 Task: Advanced Features: Encode a video using the AV1 codec for efficient compression.
Action: Mouse moved to (732, 682)
Screenshot: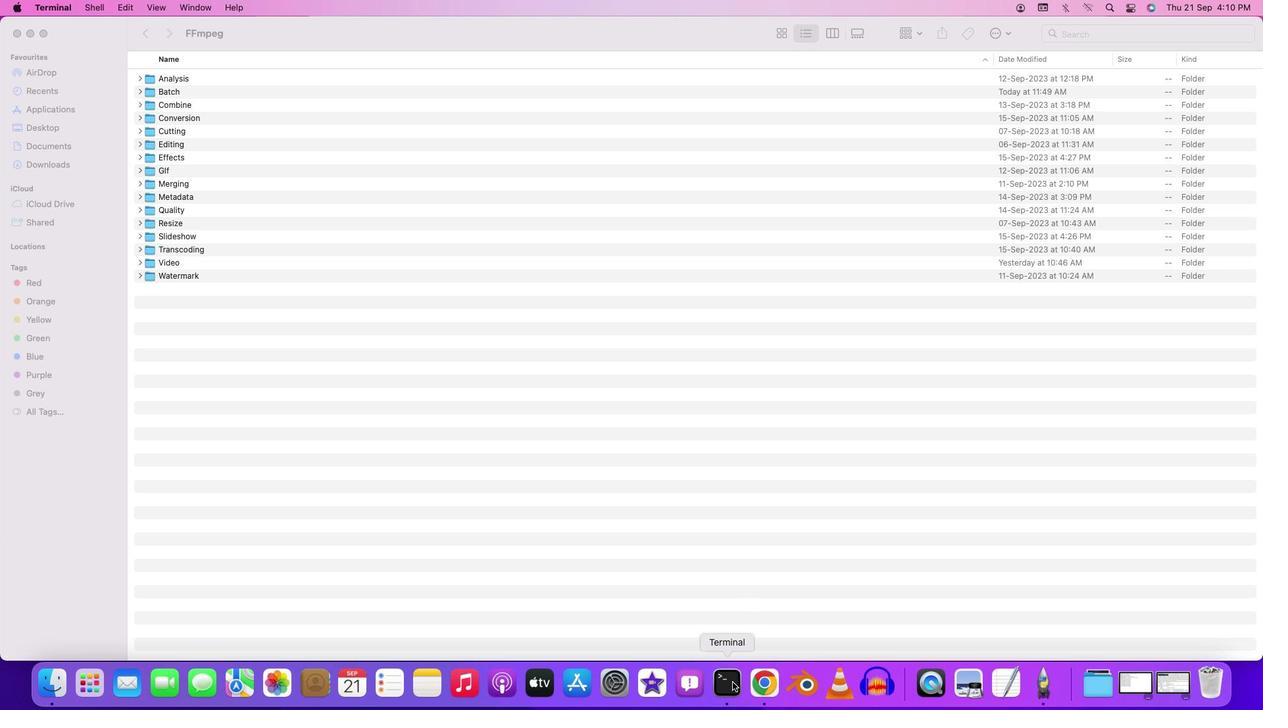 
Action: Mouse pressed right at (732, 682)
Screenshot: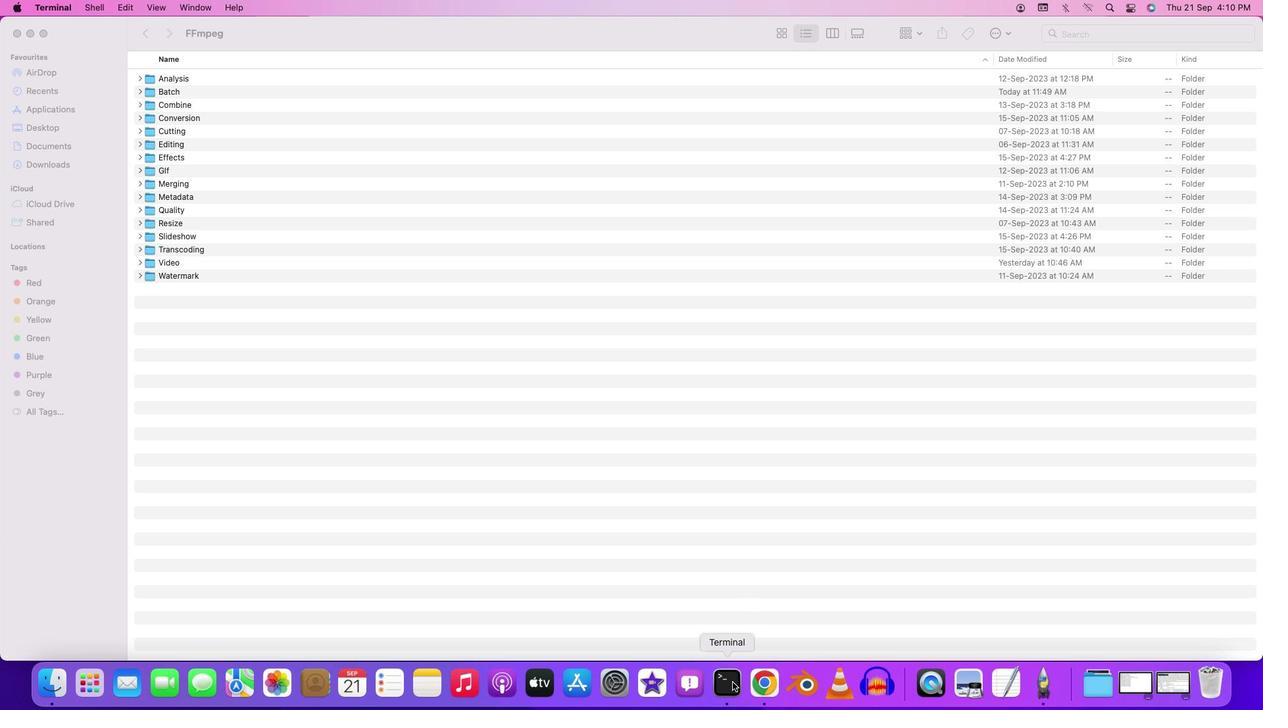 
Action: Mouse moved to (759, 517)
Screenshot: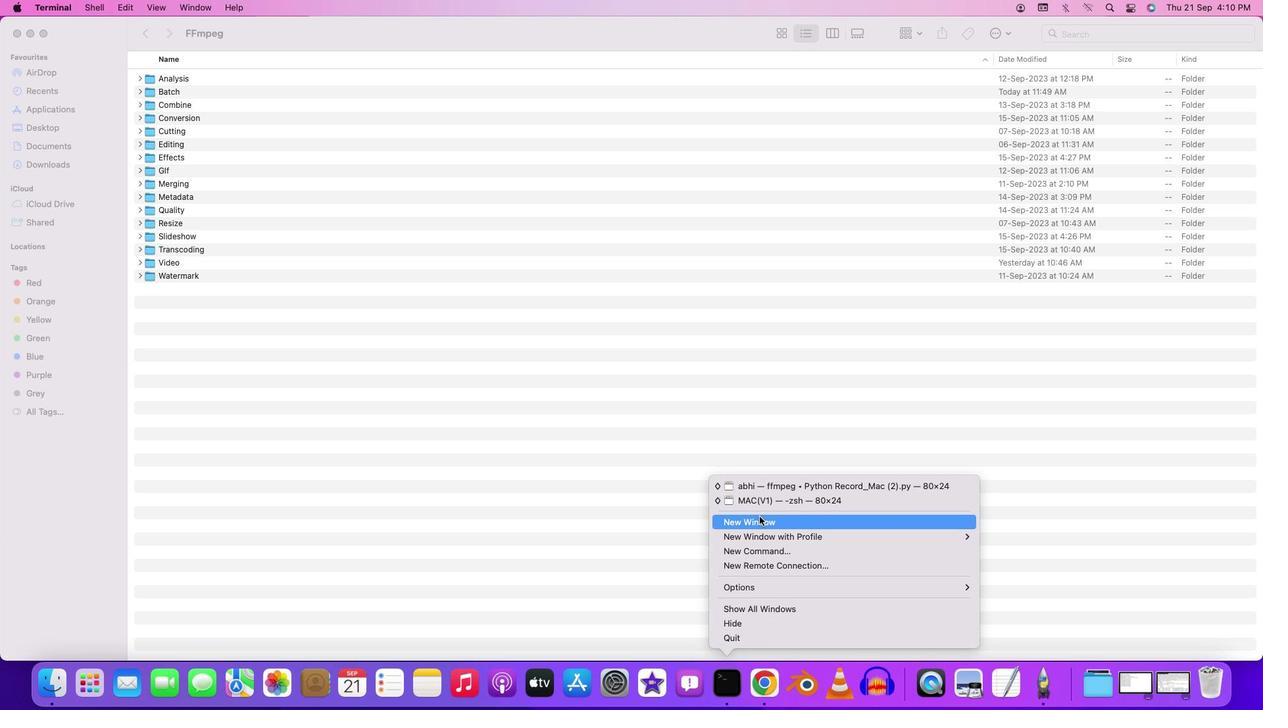 
Action: Mouse pressed left at (759, 517)
Screenshot: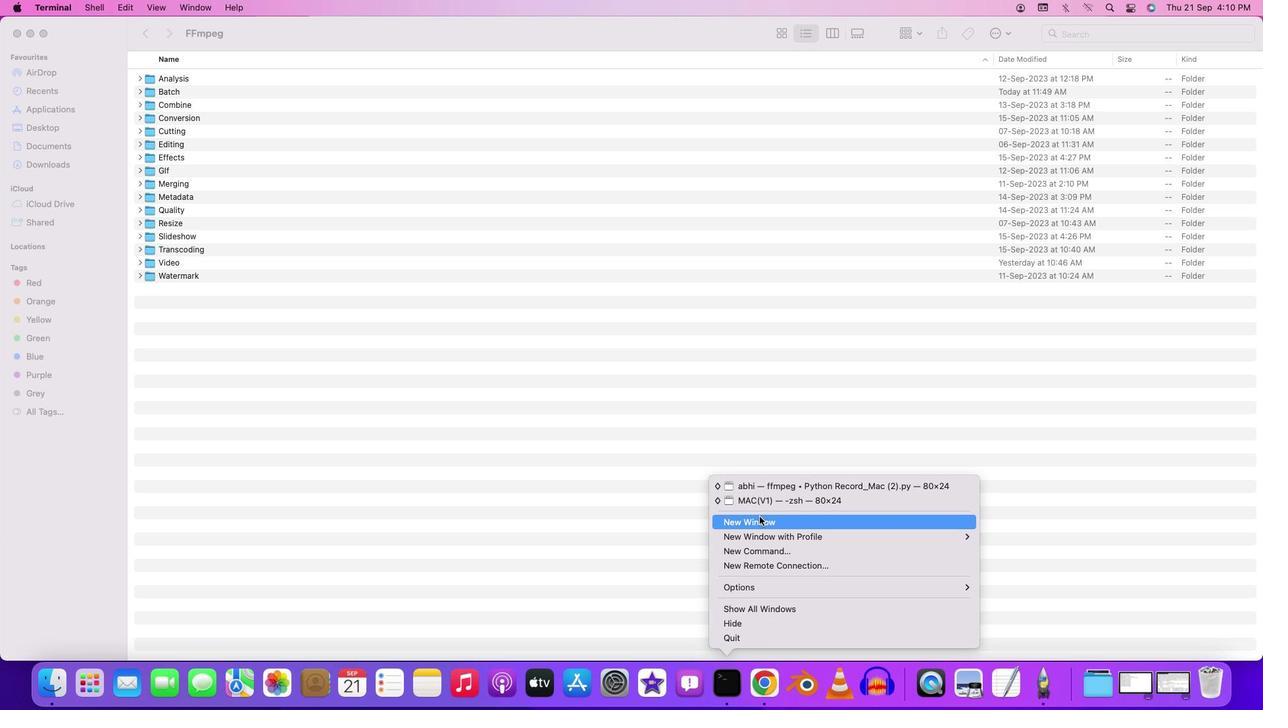 
Action: Mouse moved to (305, 25)
Screenshot: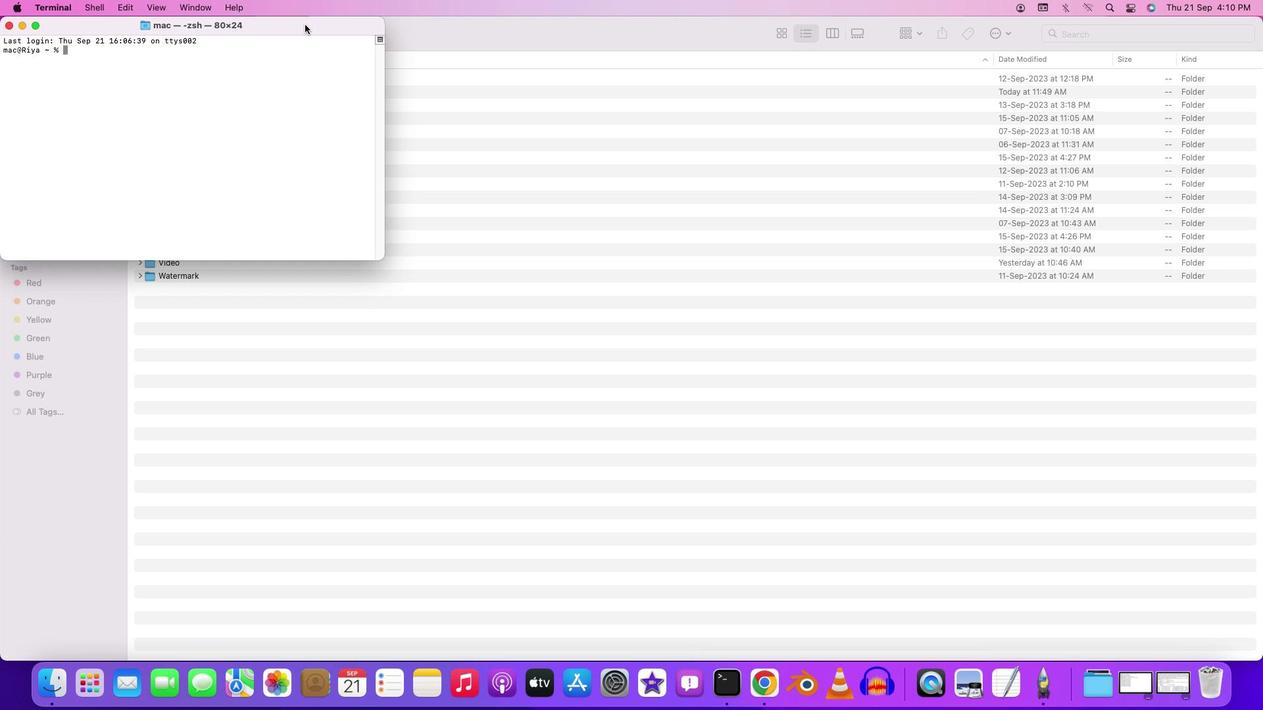 
Action: Mouse pressed left at (305, 25)
Screenshot: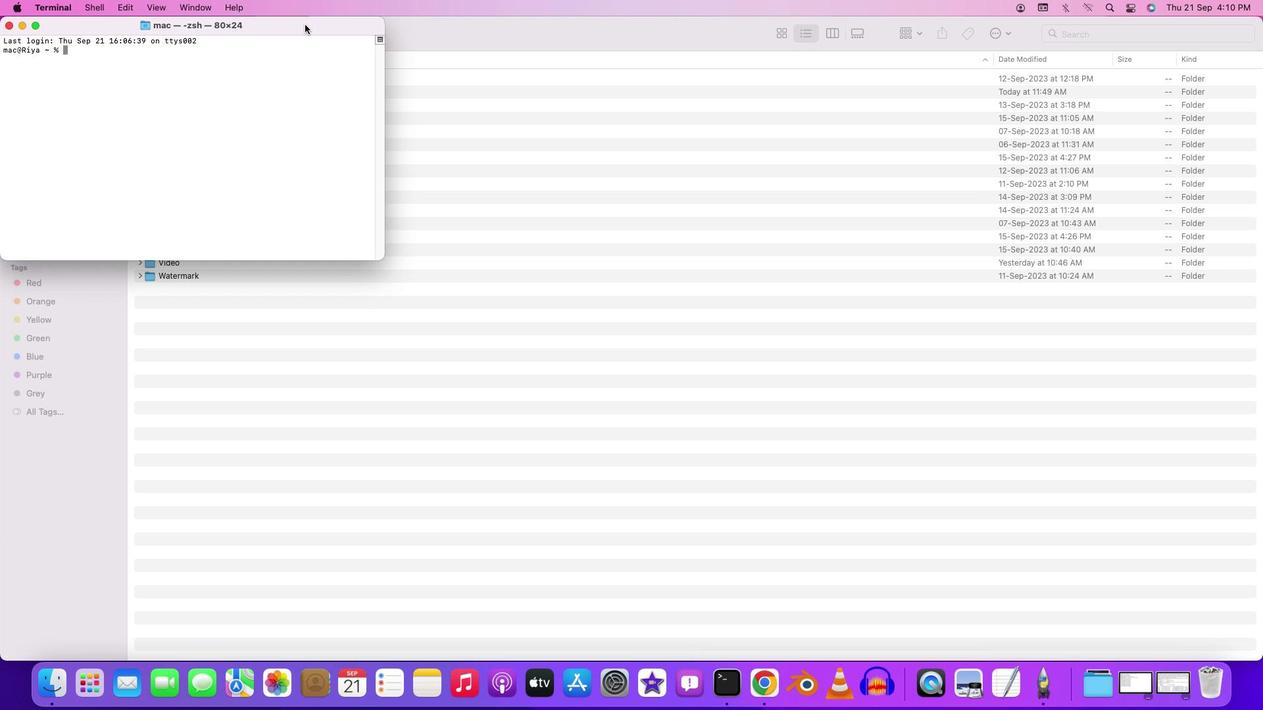 
Action: Mouse pressed left at (305, 25)
Screenshot: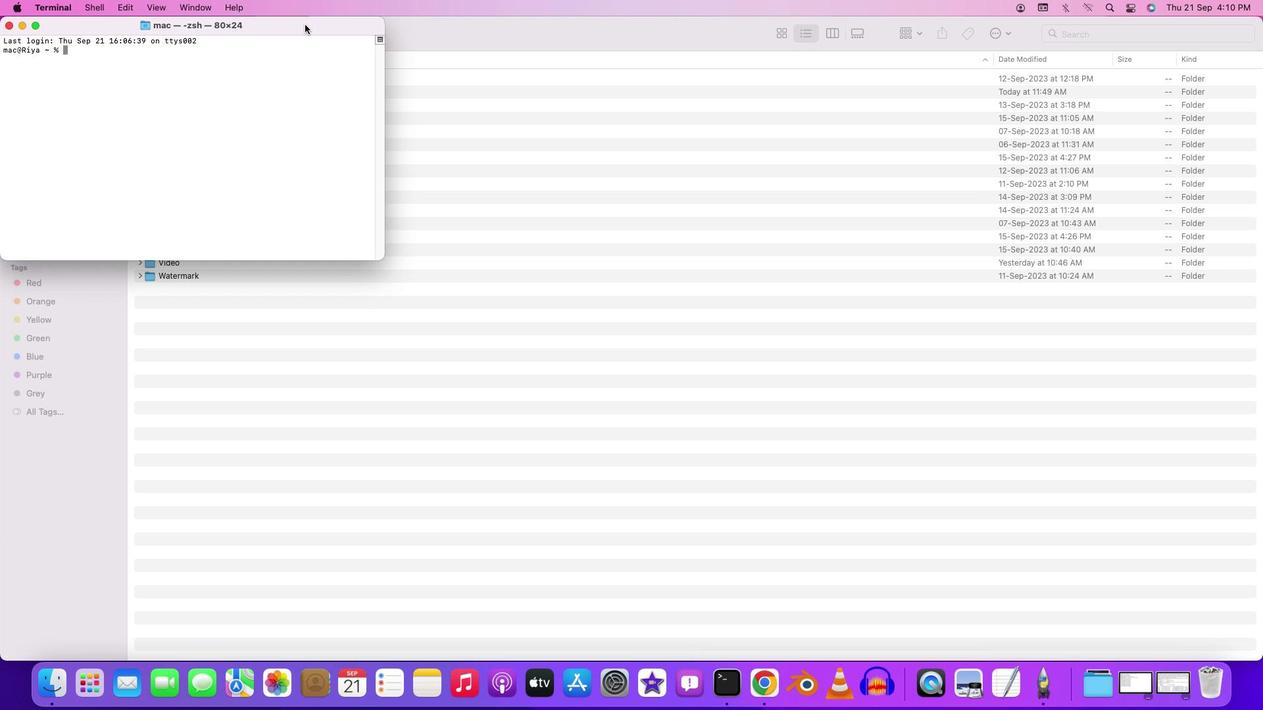 
Action: Mouse moved to (275, 68)
Screenshot: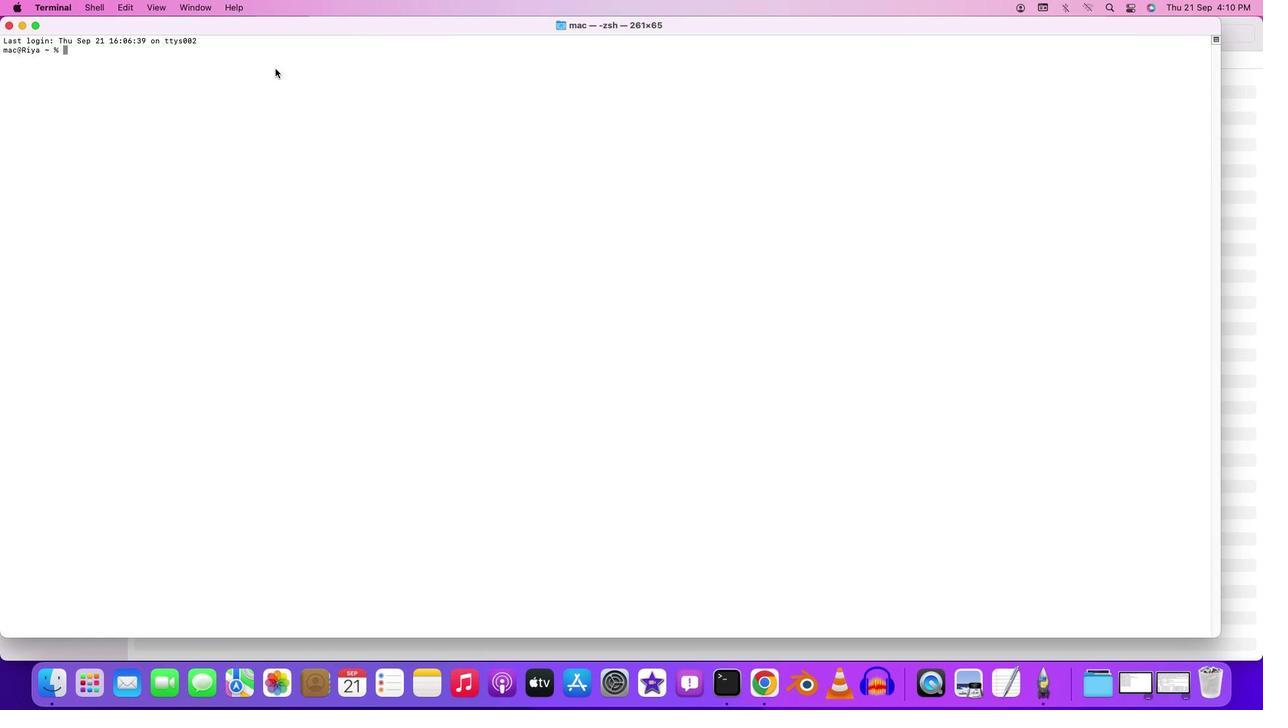 
Action: Mouse pressed left at (275, 68)
Screenshot: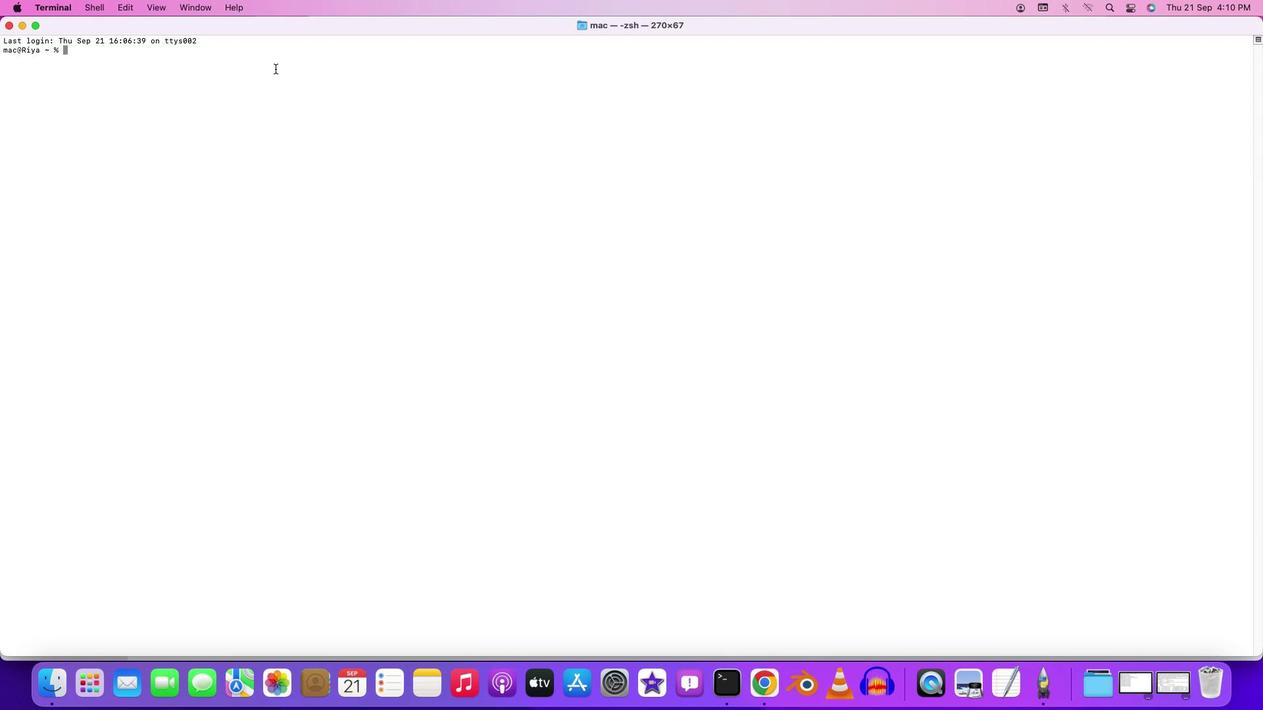 
Action: Key pressed 'c''d'Key.space'd''e''s''k''t''o''p'Key.enter'c''d'Key.space'f''f''m''p''e''g'Key.enter'c''d'Key.space'b''a''t''c''h'Key.enter'c''d'Key.space'v''i''d''e''o'Key.enter'f''f''m''p''e''g'Key.space'-''i'Key.space'i''n''p''u''t'Key.shift'_''v''i''d'
Screenshot: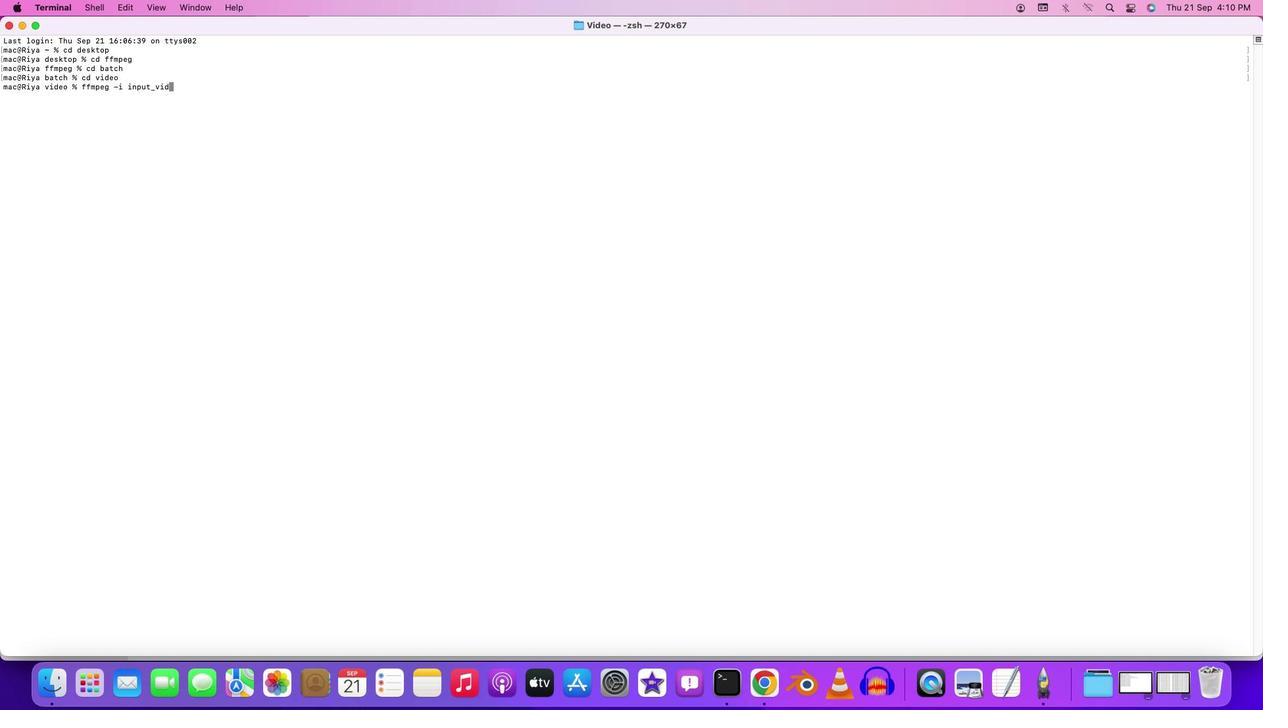 
Action: Mouse moved to (275, 68)
Screenshot: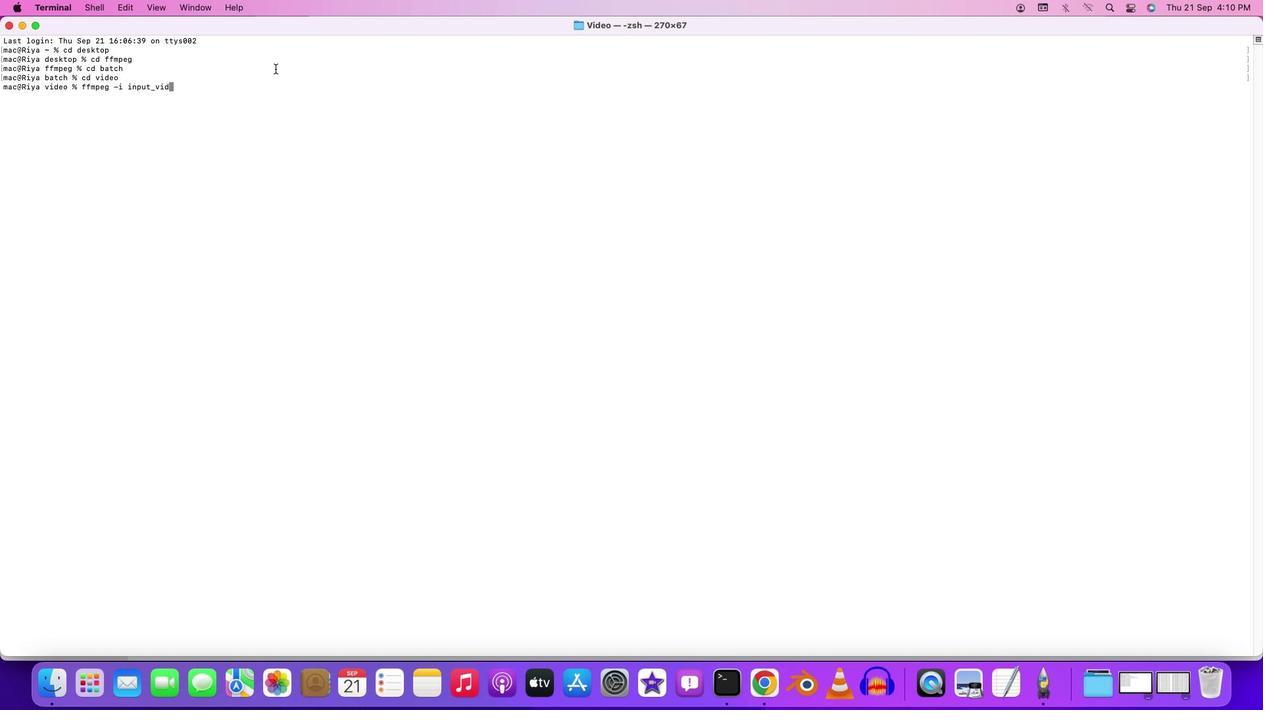 
Action: Key pressed 'e''o''.''m''p''4'Key.space'-''c'Key.shift':''v'Key.space'l''i''b''a''o''m'Key.leftKey.leftKey.leftKey.rightKey.rightKey.rightKey.right'-''a''v''1'Key.space'-''c''r''f'Key.space'3''0'Key.space'-''b'Key.shift':''v'Key.space'0'Key.leftKey.leftKey.leftKey.leftKey.leftKey.leftKey.leftKey.leftKey.leftKey.leftKey.leftKey.leftKey.leftKey.leftKey.leftKey.leftKey.leftKey.leftKey.leftKey.leftKey.leftKey.leftKey.leftKey.leftKey.leftKey.leftKey.leftKey.leftKey.leftKey.leftKey.leftKey.rightKey.rightKey.rightKey.rightKey.rightKey.rightKey.rightKey.rightKey.rightKey.rightKey.rightKey.rightKey.rightKey.rightKey.rightKey.rightKey.rightKey.rightKey.rightKey.rightKey.rightKey.rightKey.rightKey.rightKey.rightKey.rightKey.rightKey.rightKey.rightKey.rightKey.rightKey.rightKey.space'-''s''t''r''i''c''t'Key.space'e''x''p''e''r''i''m''e''n''t''a''l'Key.spaceKey.leftKey.leftKey.leftKey.leftKey.leftKey.leftKey.leftKey.leftKey.rightKey.rightKey.rightKey.rightKey.rightKey.rightKey.rightKey.rightKey.right'-''c'Key.shift':''a'Key.space'l''i''b''o''p''u''s''e'Key.leftKey.leftKey.leftKey.leftKey.leftKey.leftKey.leftKey.rightKey.rightKey.rightKey.rightKey.rightKey.rightKey.rightKey.backspaceKey.leftKey.leftKey.leftKey.leftKey.leftKey.leftKey.leftKey.leftKey.rightKey.rightKey.rightKey.rightKey.rightKey.rightKey.rightKey.rightKey.rightKey.rightKey.rightKey.rightKey.space'o''u''t''p''u''t'Key.shift'_''a''v''1''.''m''k''v'Key.enter
Screenshot: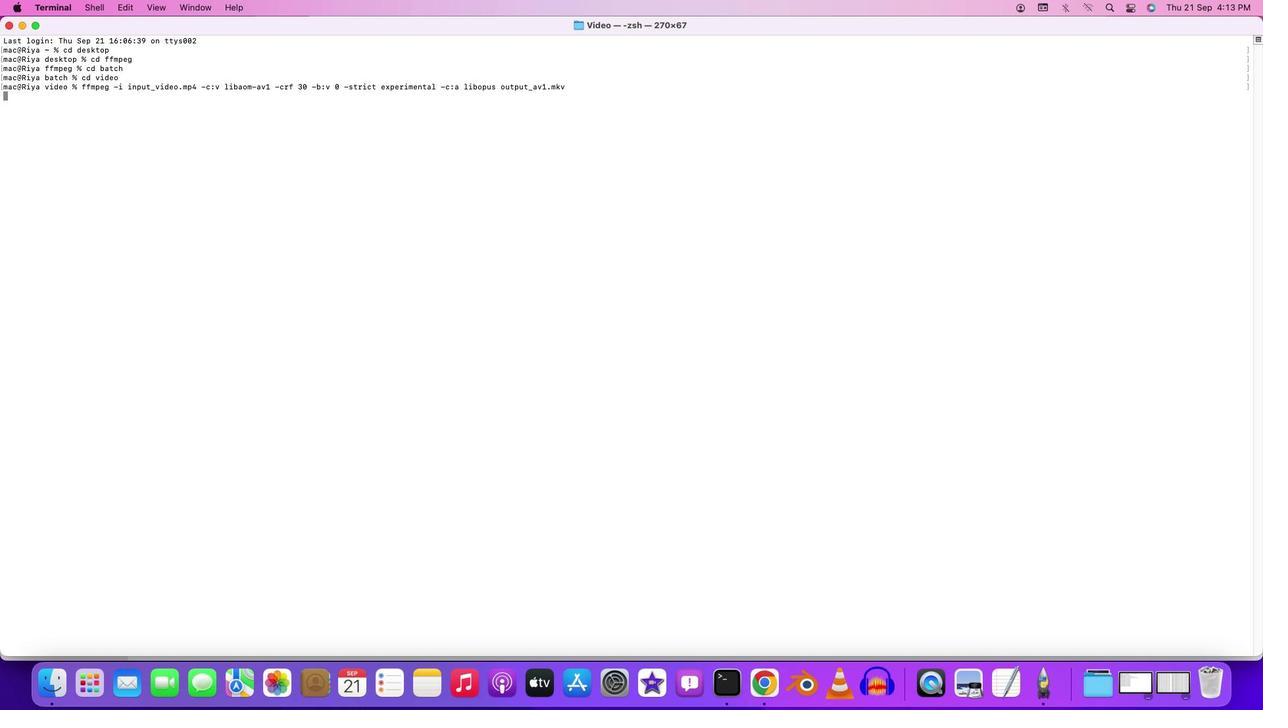
Action: Mouse moved to (450, 594)
Screenshot: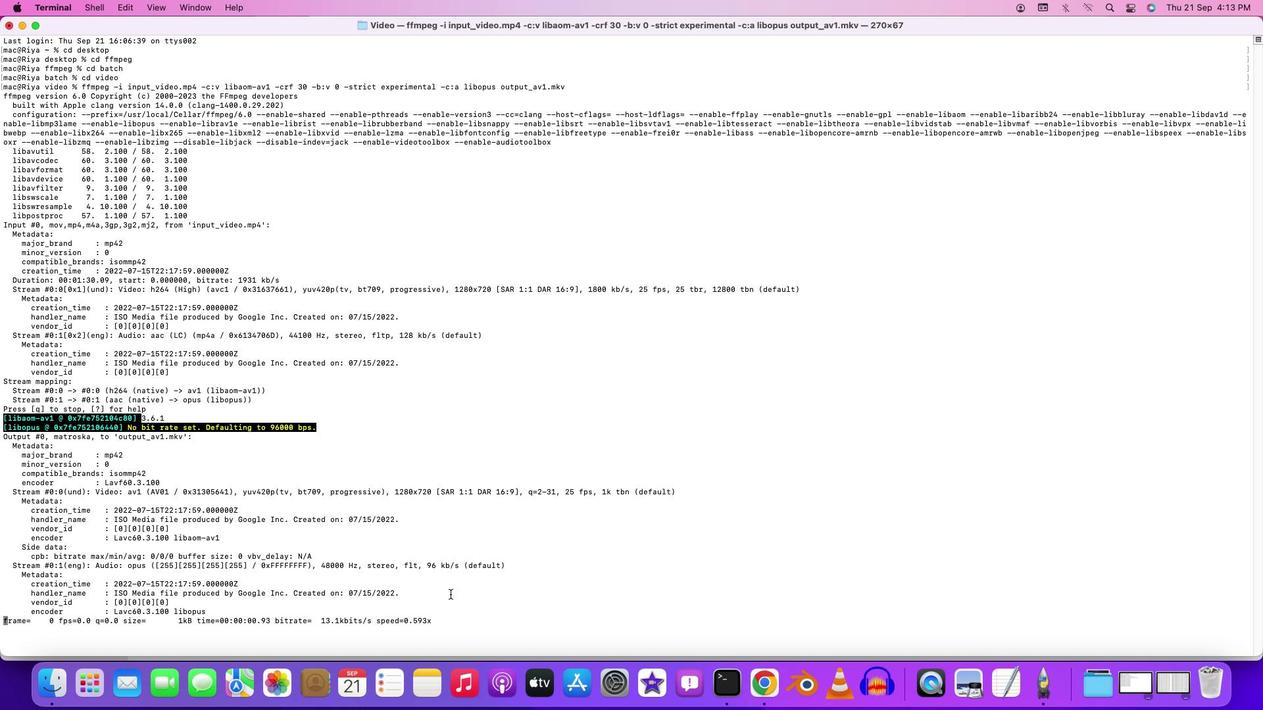 
Action: Mouse pressed left at (450, 594)
Screenshot: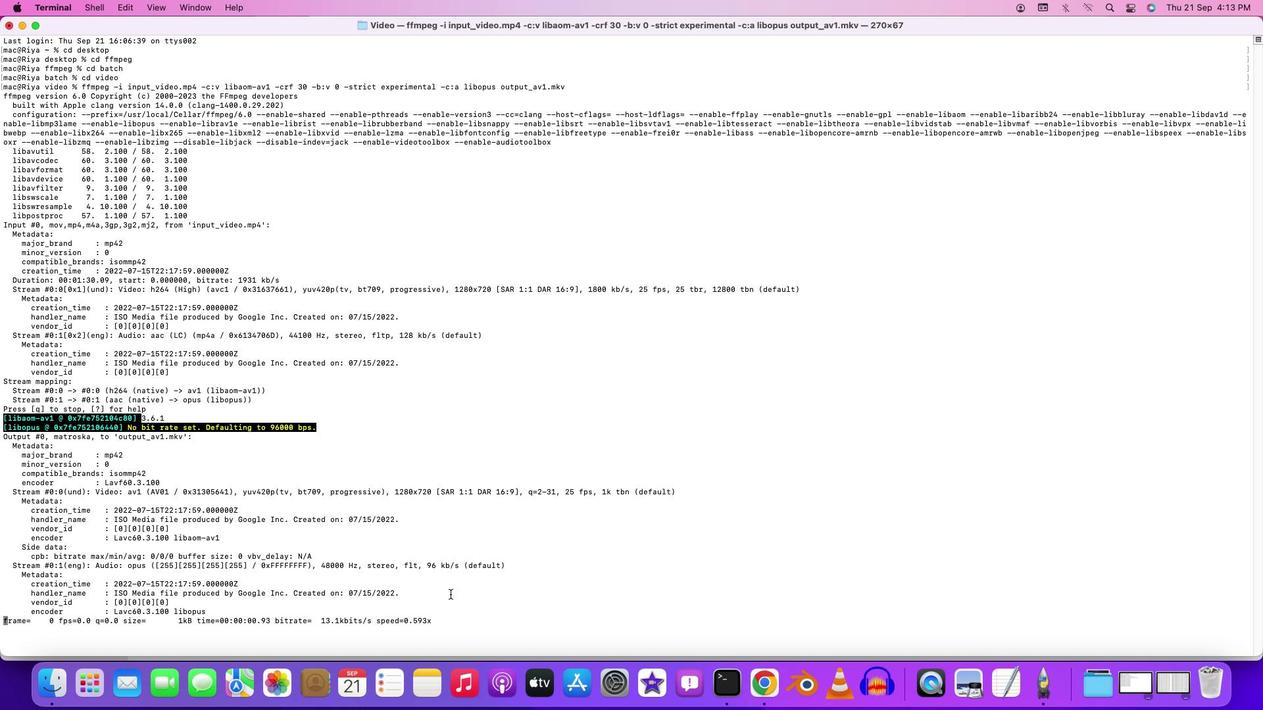
